 Task: Add Stone Brewing Co Delicious IPA 6 Pack Cans to the cart.
Action: Mouse moved to (885, 297)
Screenshot: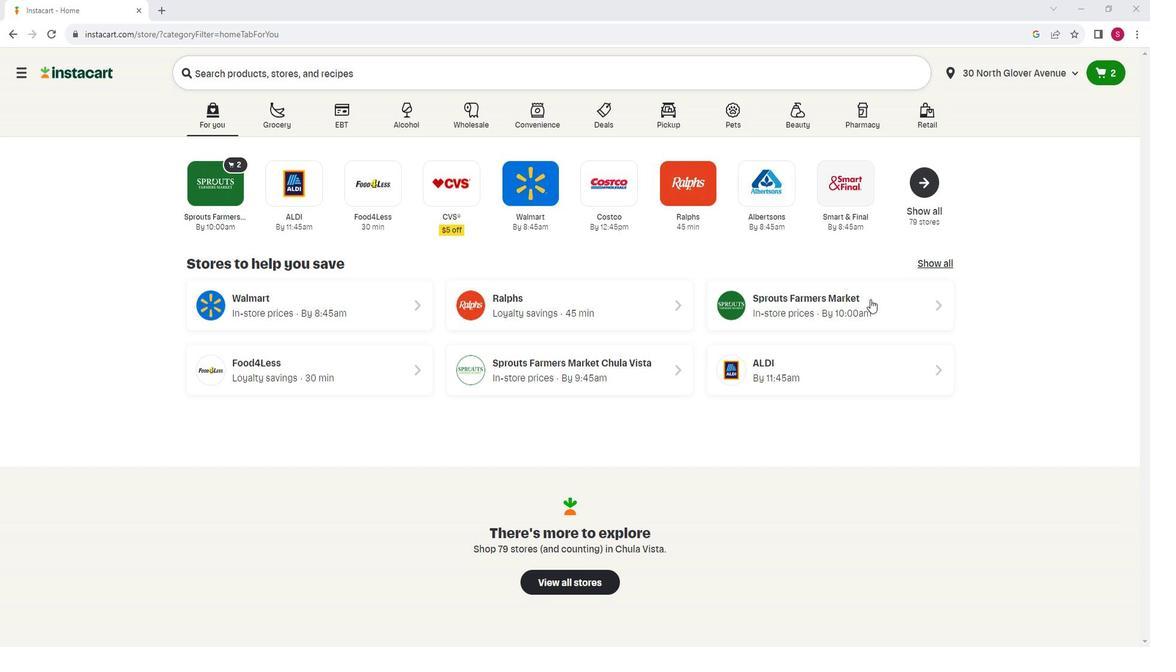 
Action: Mouse pressed left at (885, 297)
Screenshot: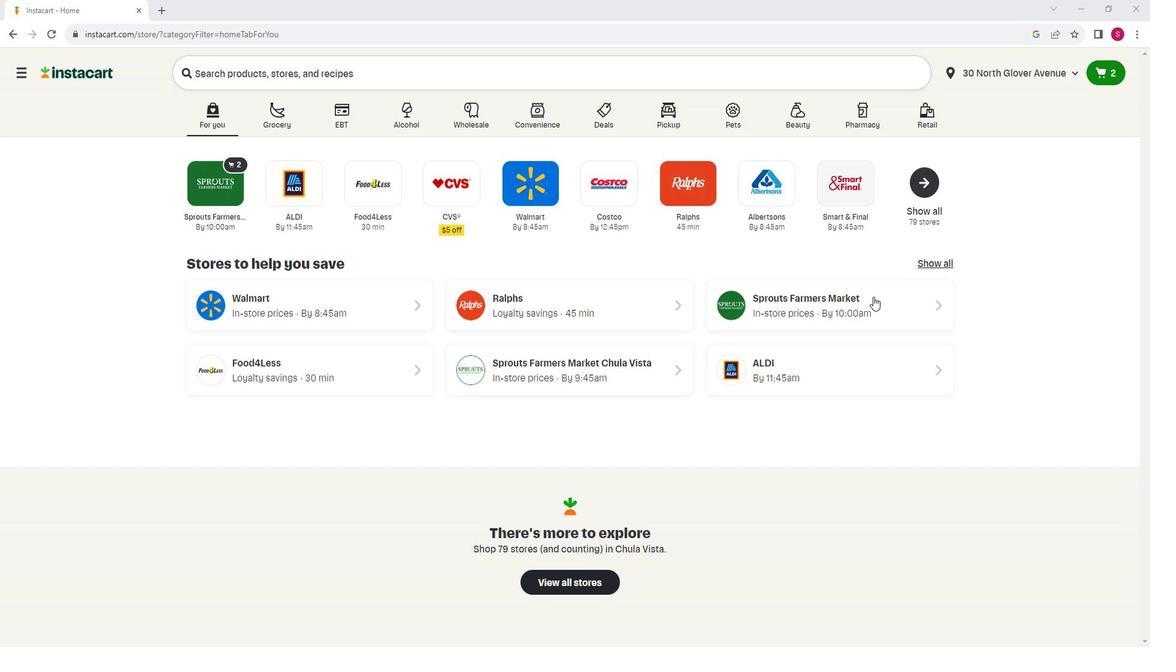 
Action: Mouse moved to (133, 509)
Screenshot: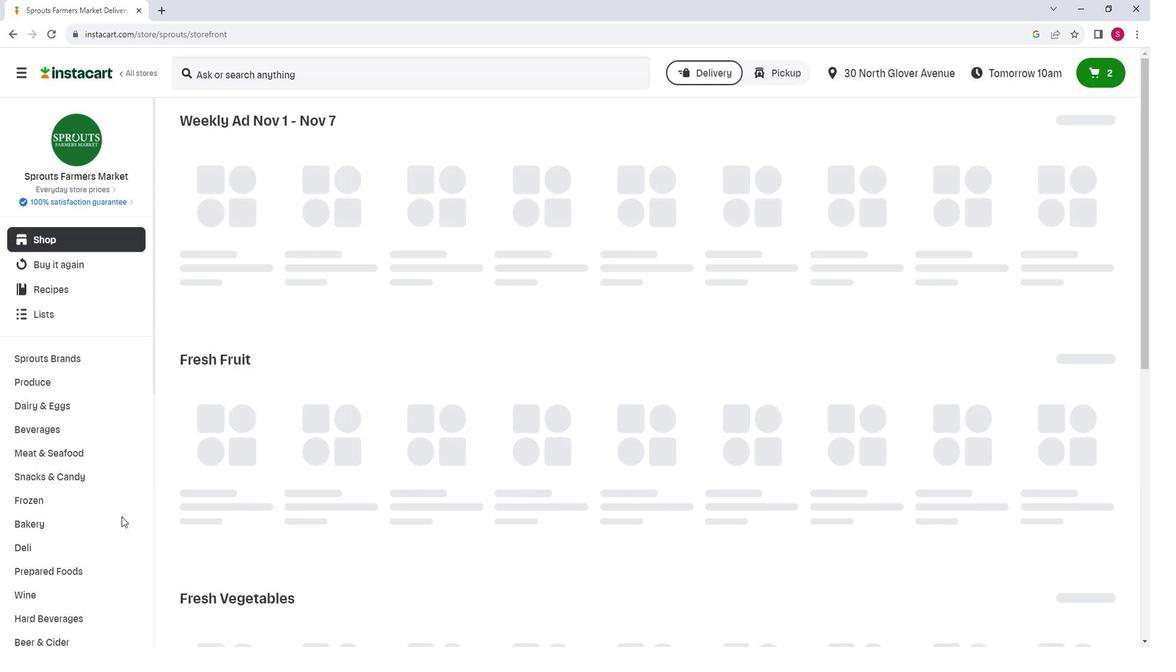 
Action: Mouse scrolled (133, 508) with delta (0, 0)
Screenshot: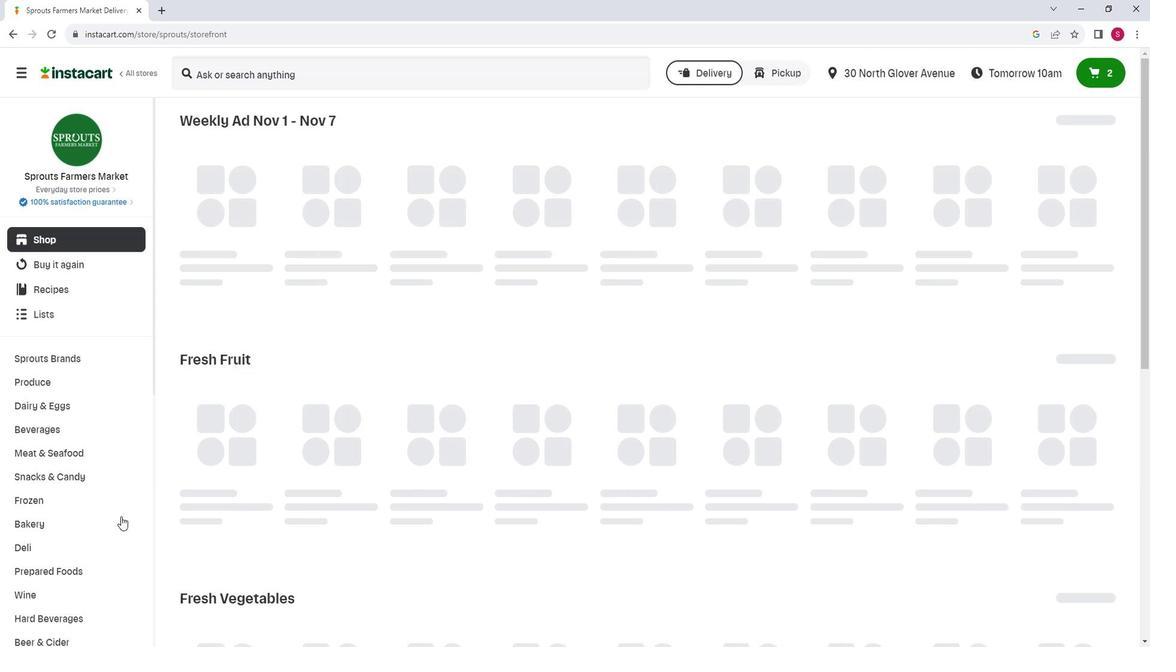 
Action: Mouse moved to (74, 564)
Screenshot: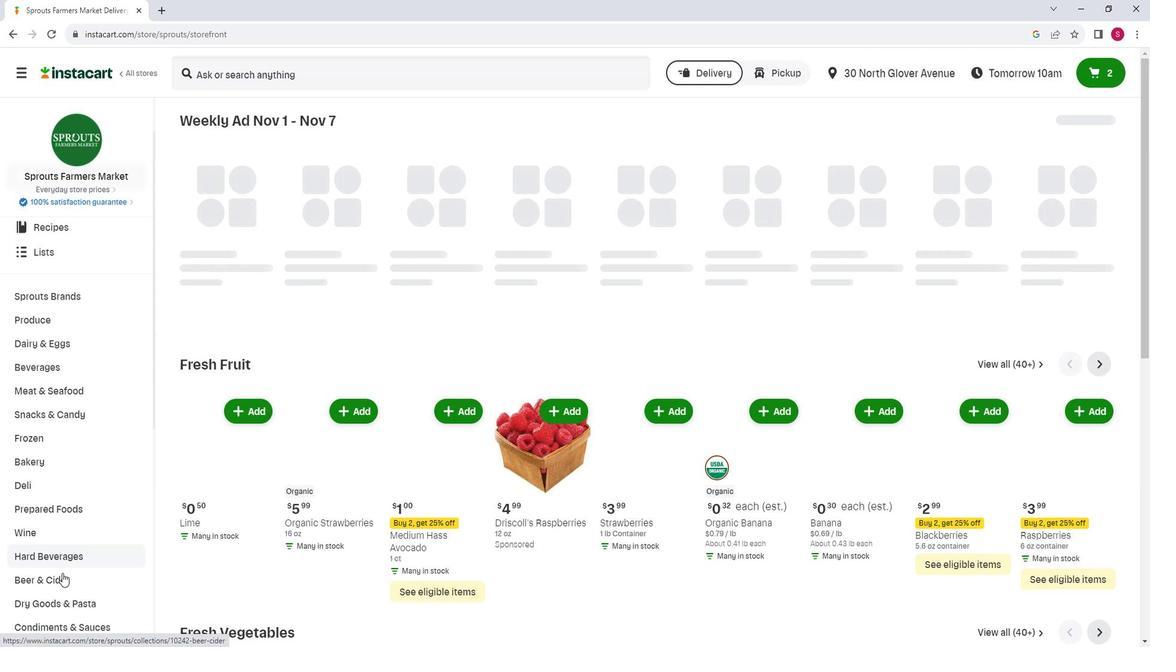 
Action: Mouse pressed left at (74, 564)
Screenshot: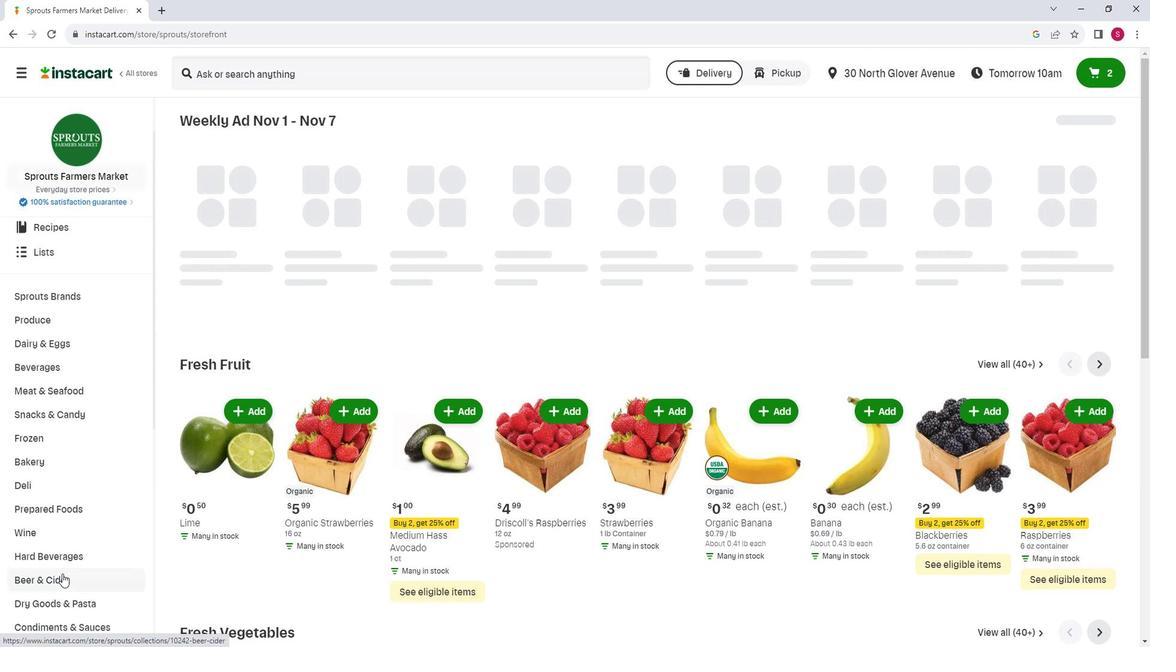 
Action: Mouse moved to (285, 161)
Screenshot: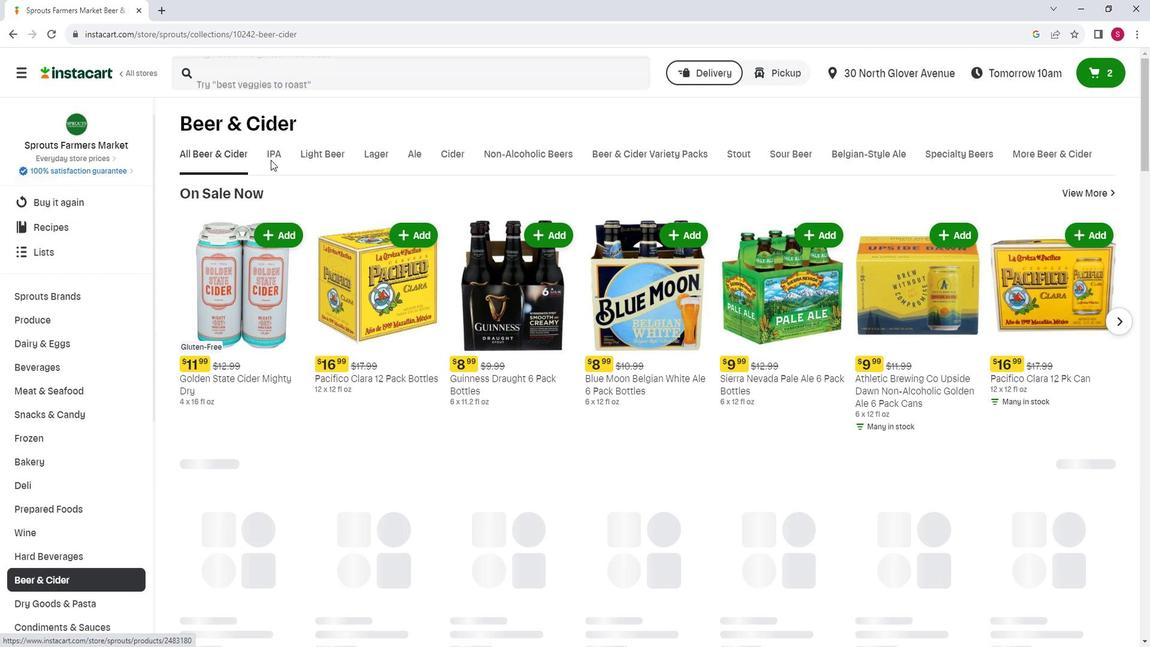 
Action: Mouse pressed left at (285, 161)
Screenshot: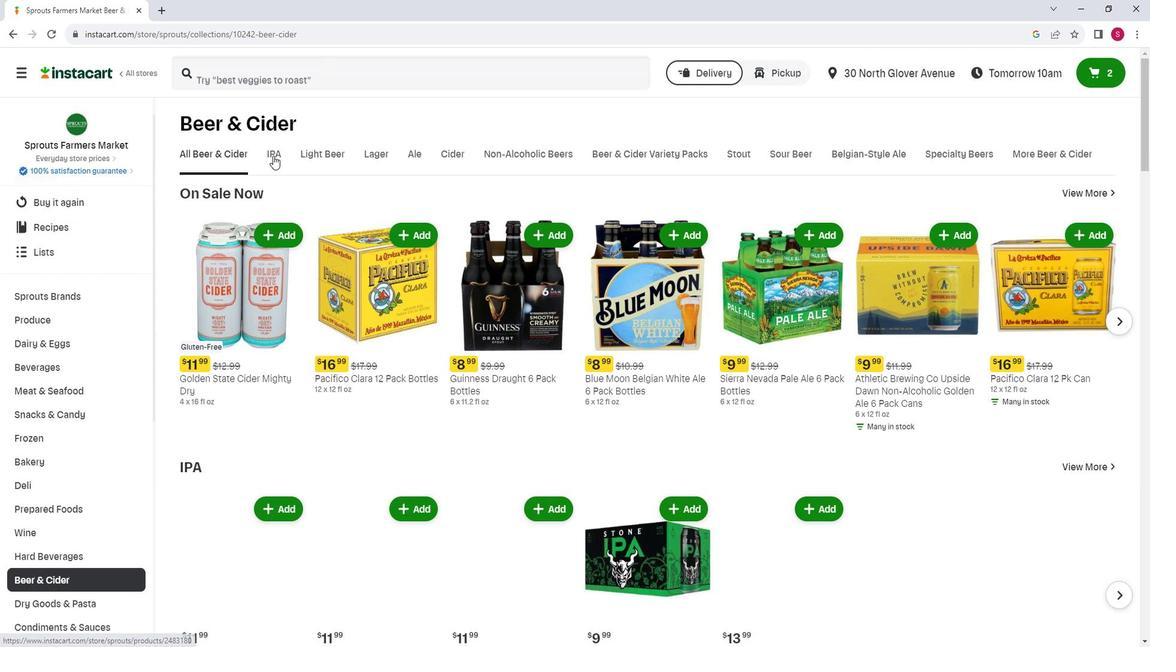 
Action: Mouse moved to (572, 264)
Screenshot: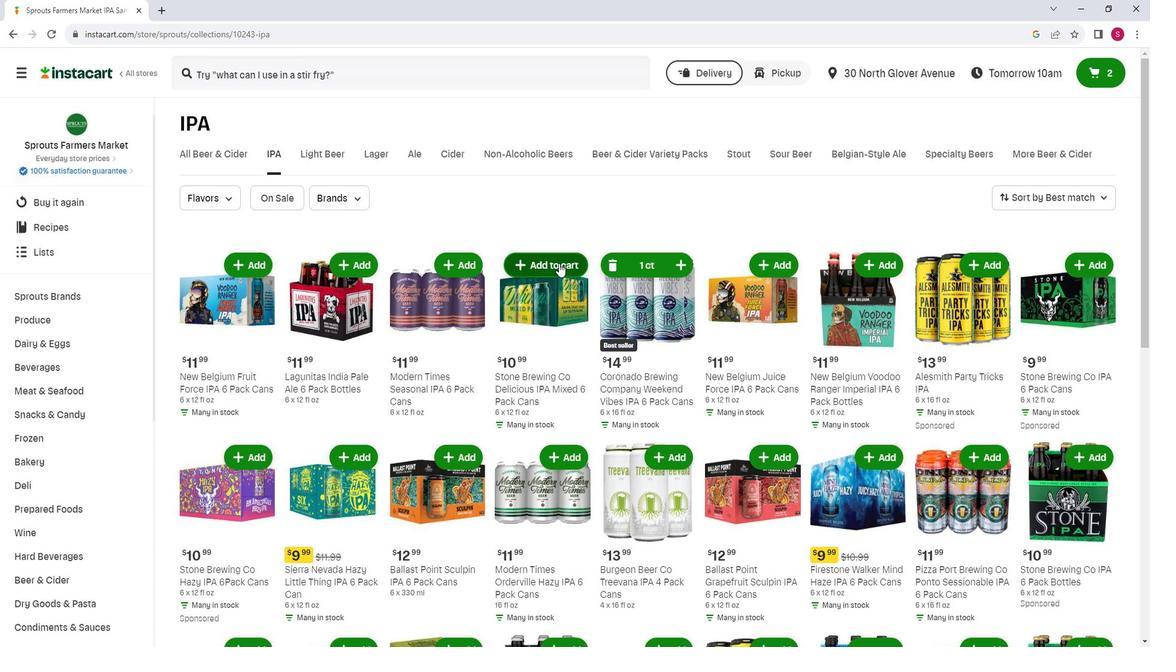 
Action: Mouse pressed left at (572, 264)
Screenshot: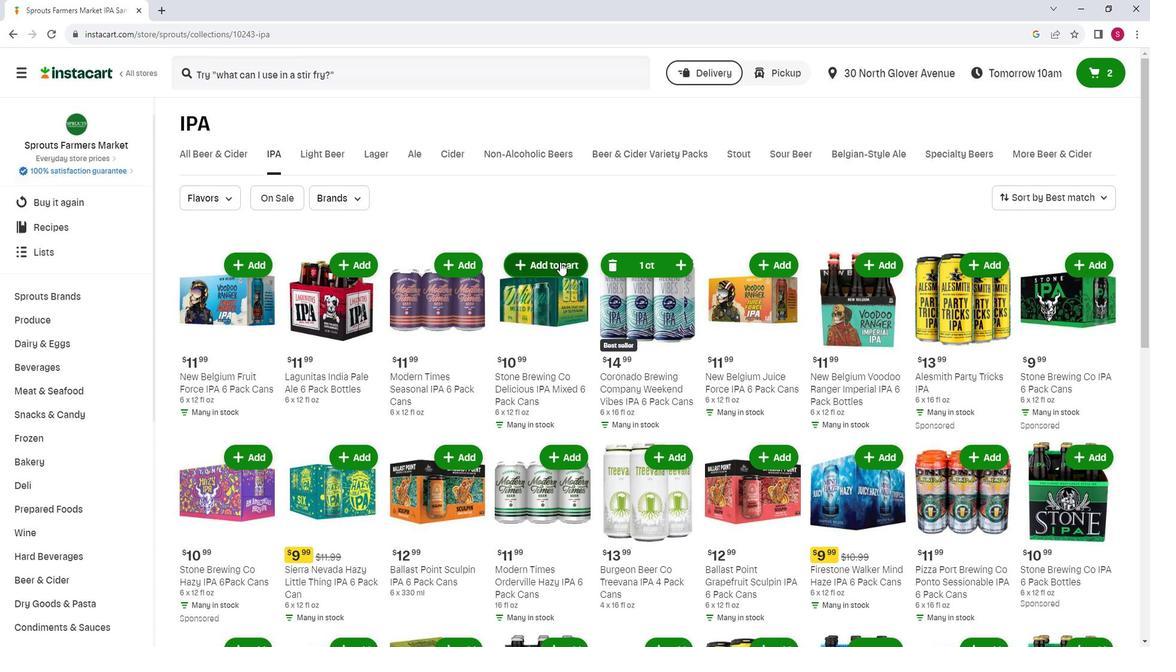 
Action: Mouse moved to (572, 238)
Screenshot: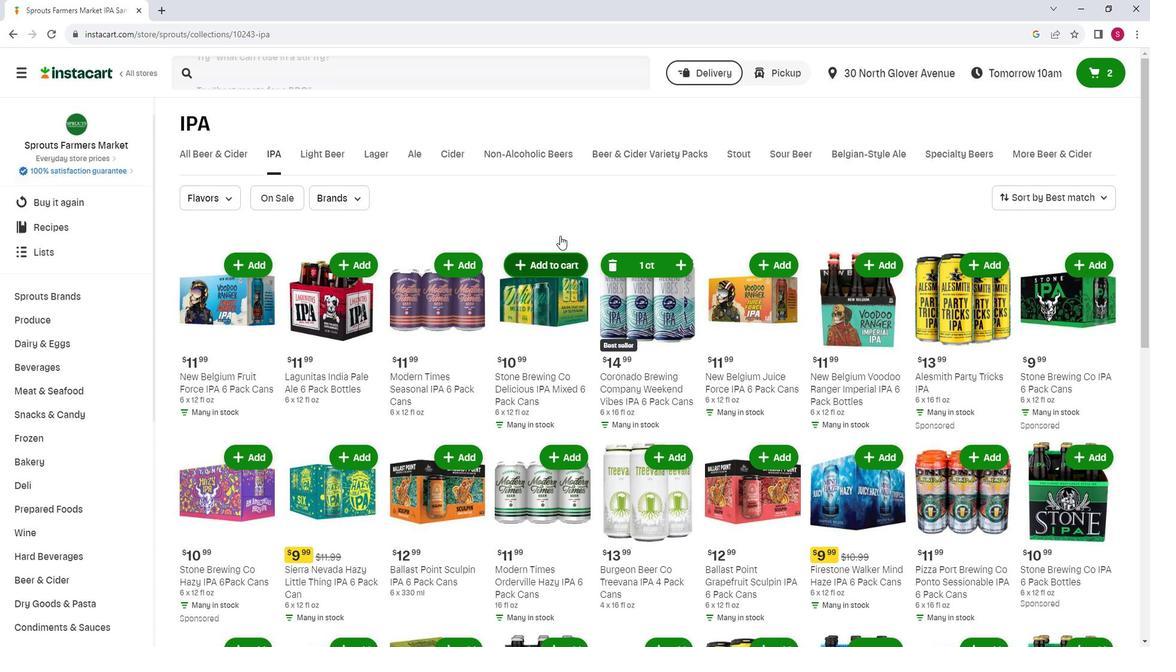
